 Task: Determine the rank of a random 4x4 matrix.
Action: Mouse moved to (1137, 72)
Screenshot: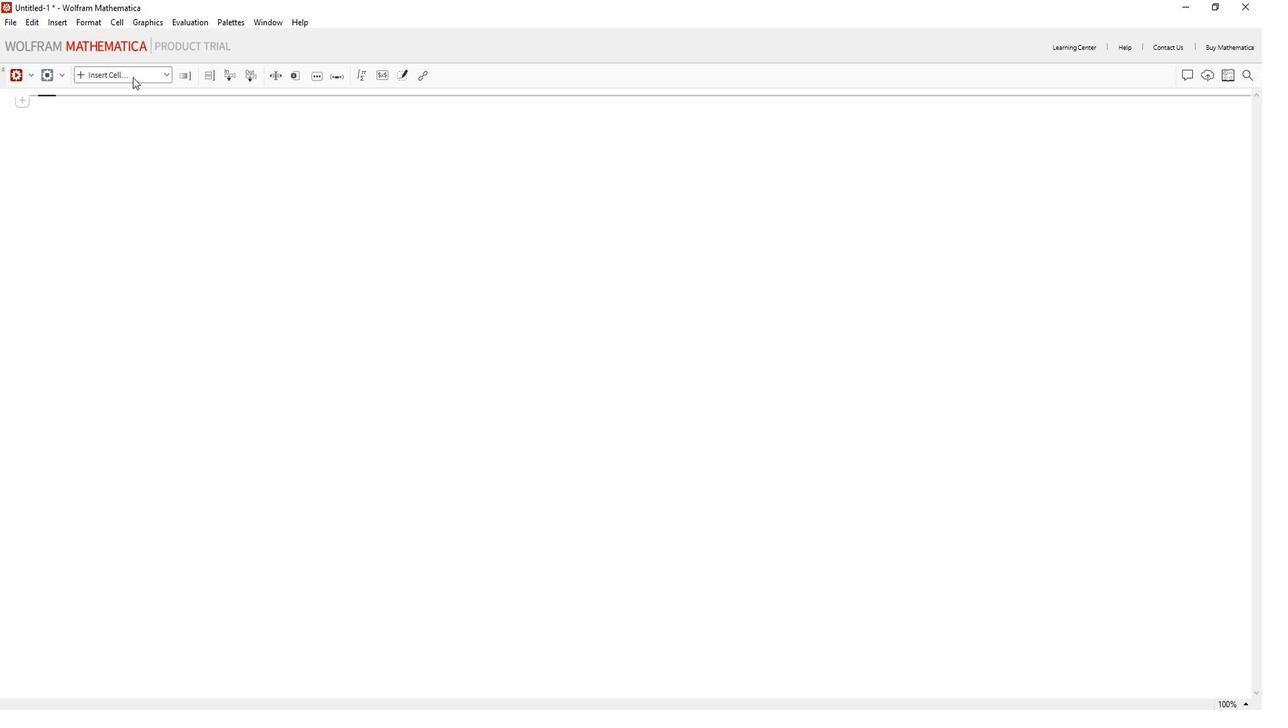 
Action: Mouse pressed left at (1137, 72)
Screenshot: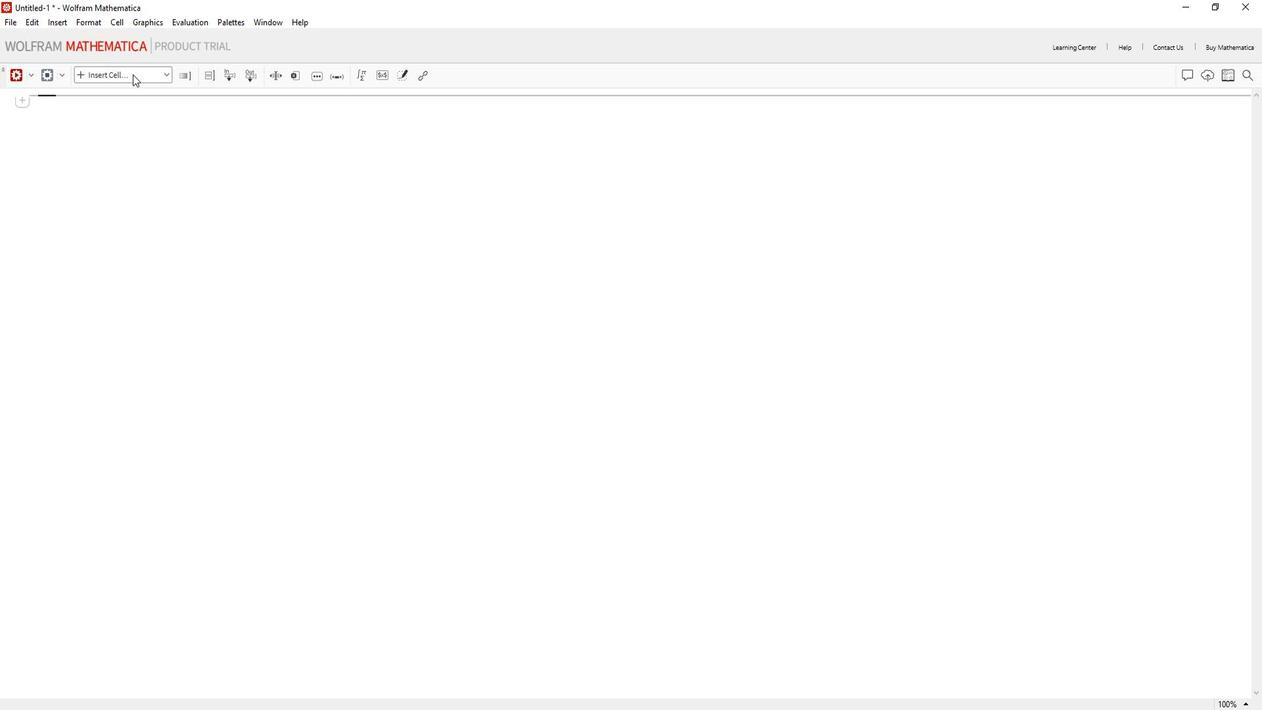 
Action: Mouse moved to (1122, 103)
Screenshot: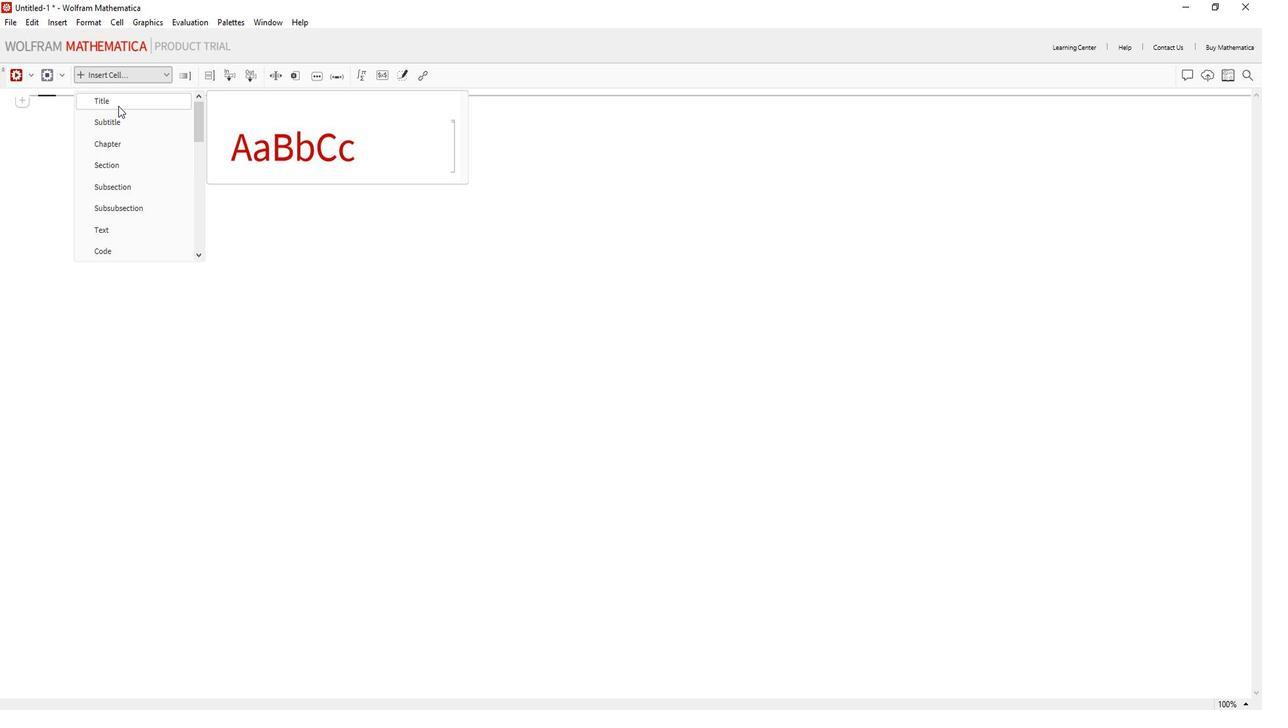
Action: Mouse pressed left at (1122, 103)
Screenshot: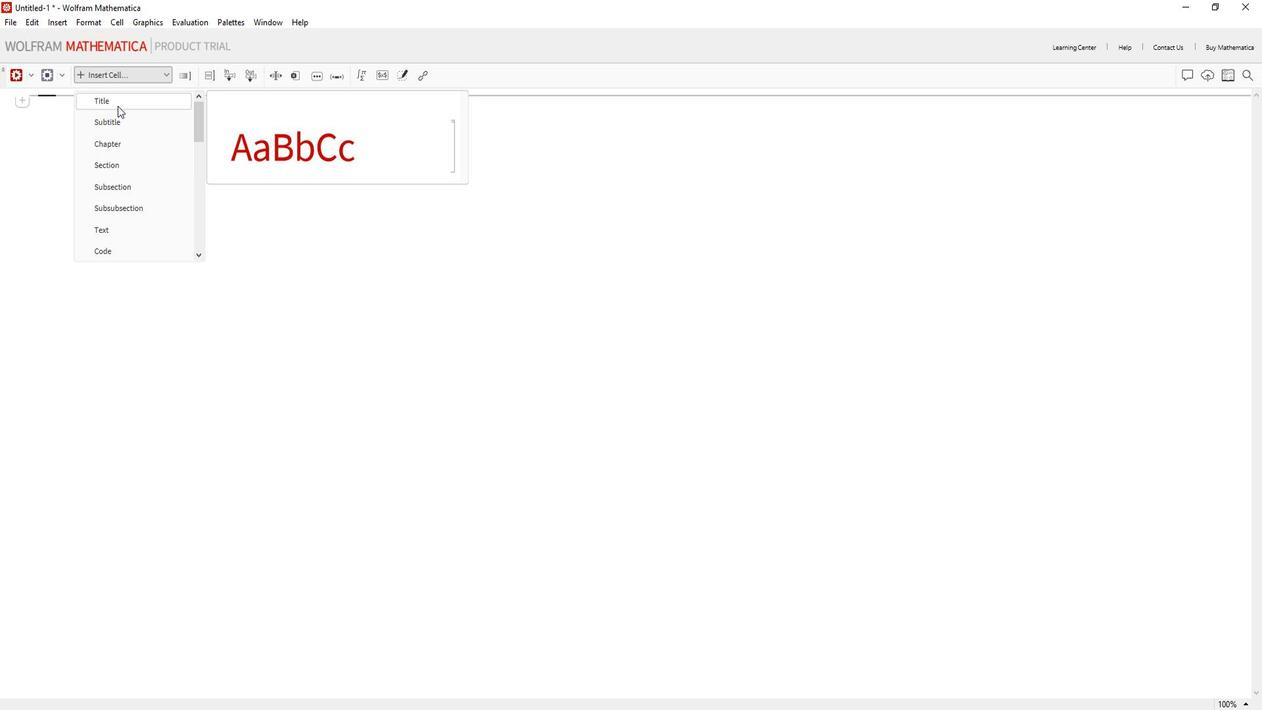 
Action: Key pressed <Key.shift>Determine<Key.space>the<Key.space>rank<Key.space>of<Key.space>a<Key.space>random<Key.space>4x4
Screenshot: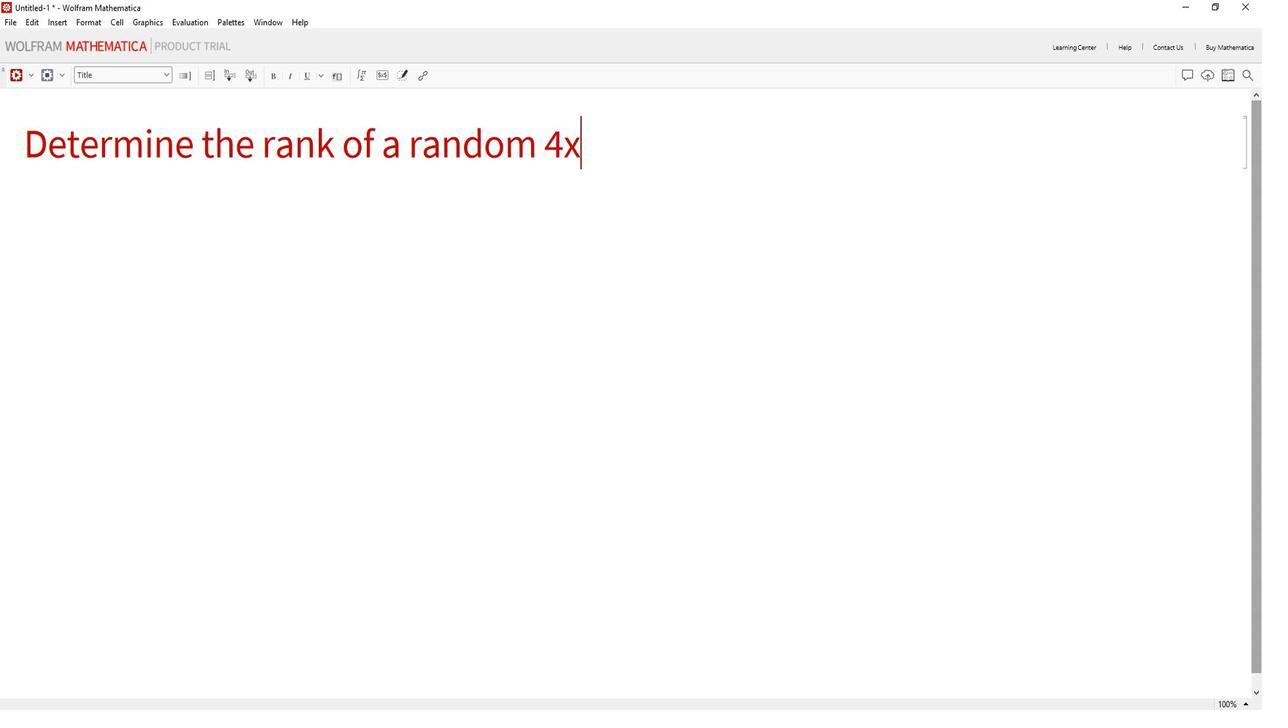 
Action: Mouse moved to (1158, 199)
Screenshot: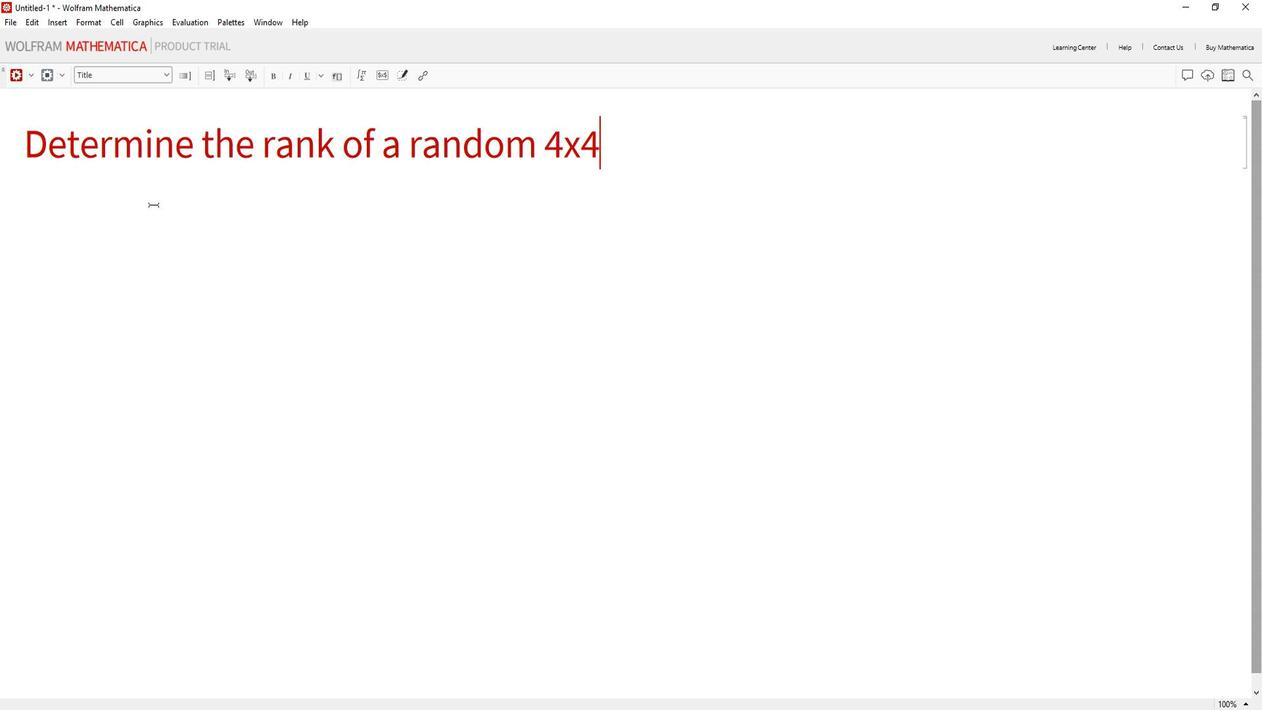 
Action: Mouse pressed left at (1158, 199)
Screenshot: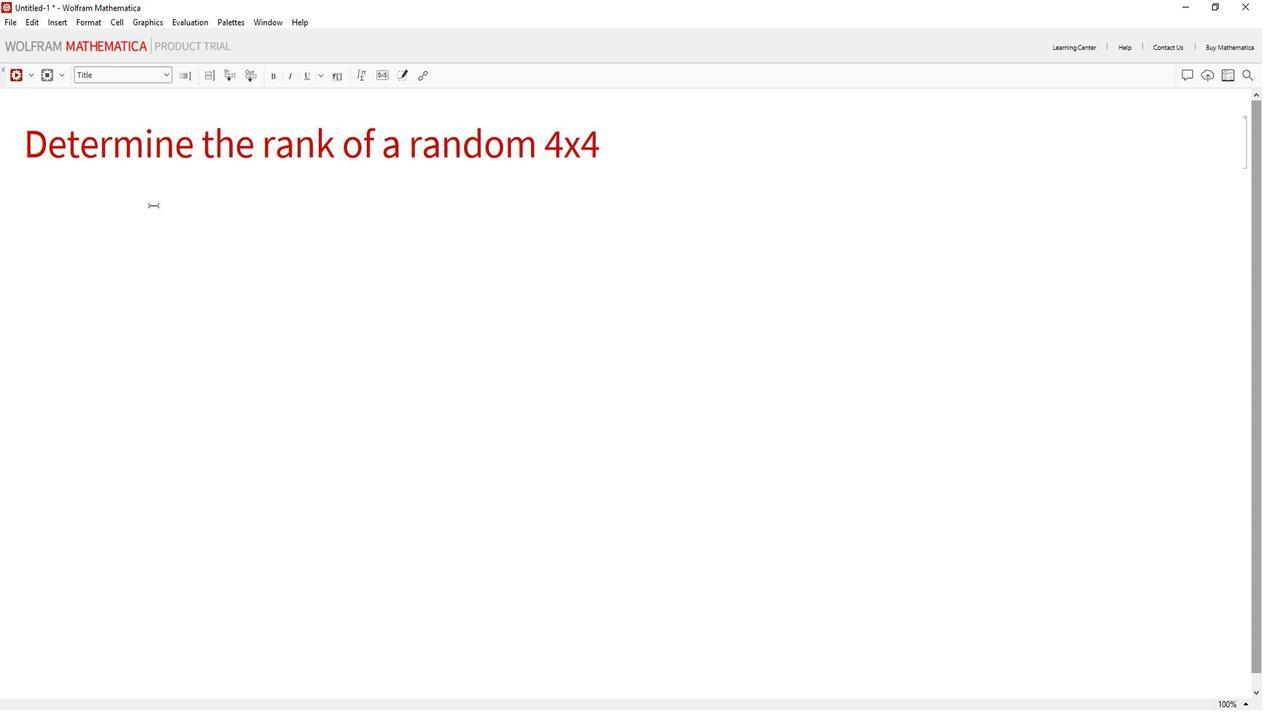
Action: Mouse moved to (1115, 74)
Screenshot: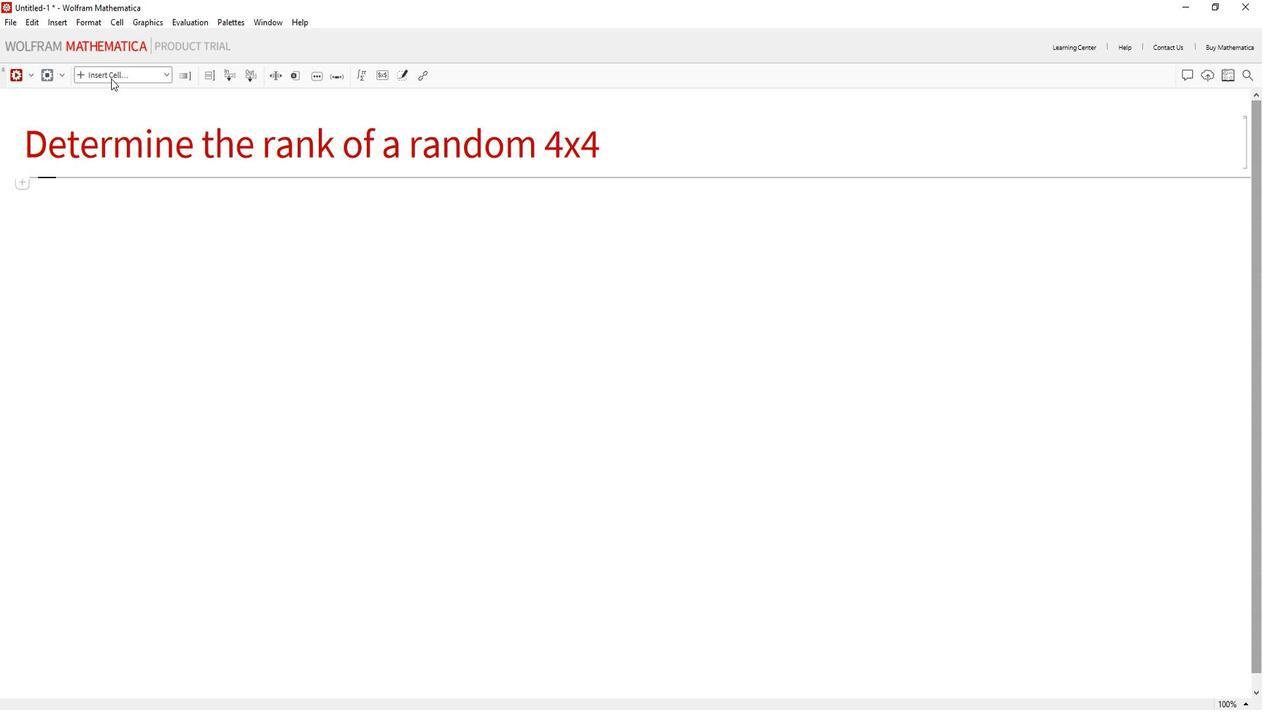 
Action: Mouse pressed left at (1115, 74)
Screenshot: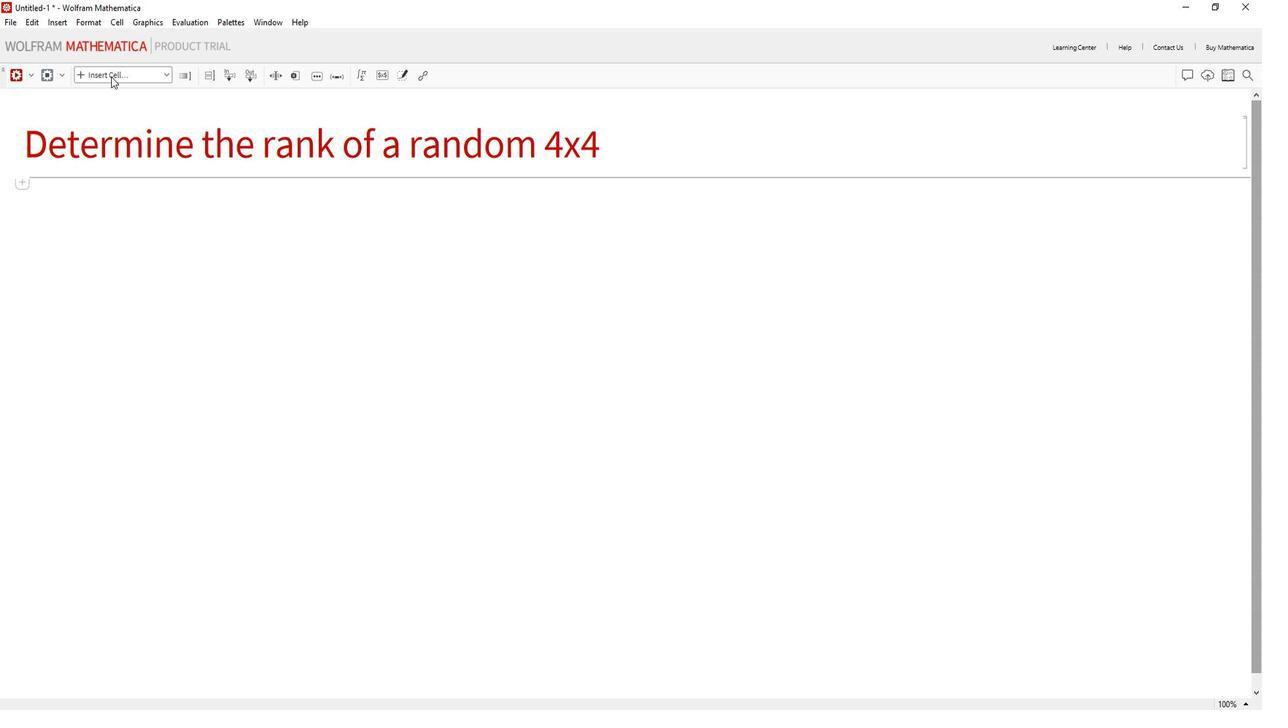 
Action: Mouse moved to (1144, 242)
Screenshot: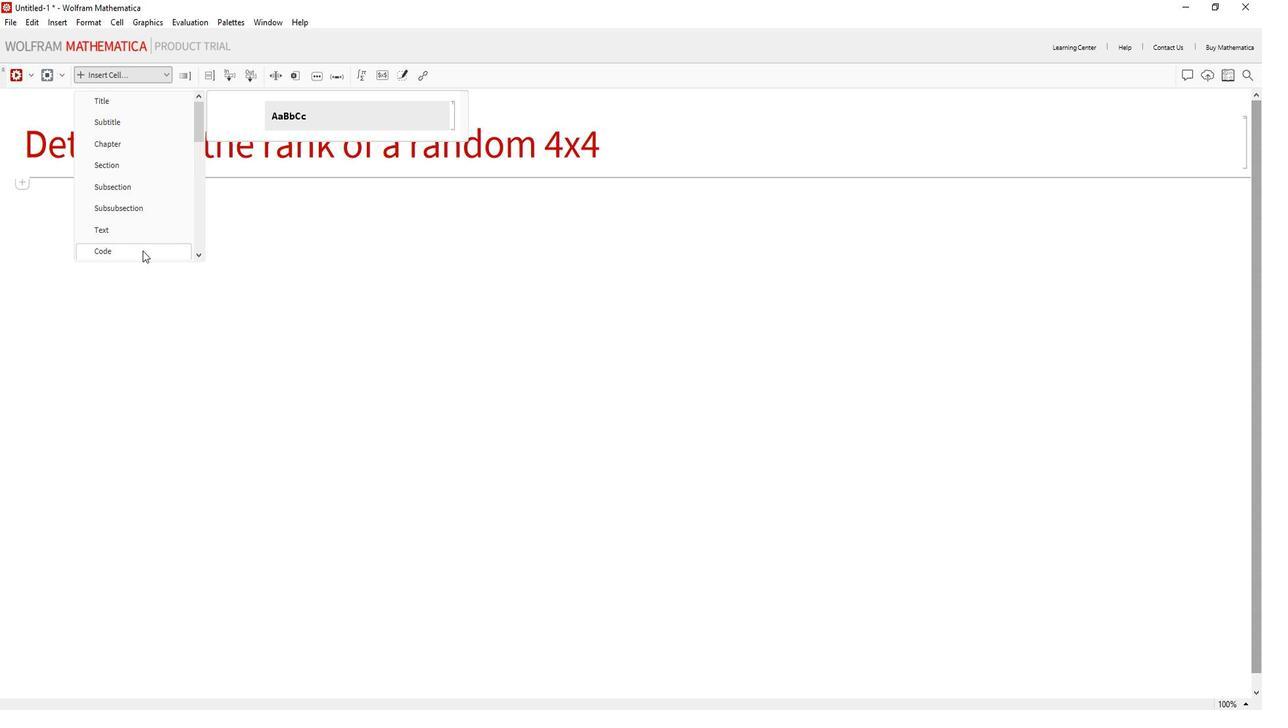 
Action: Mouse pressed left at (1144, 242)
Screenshot: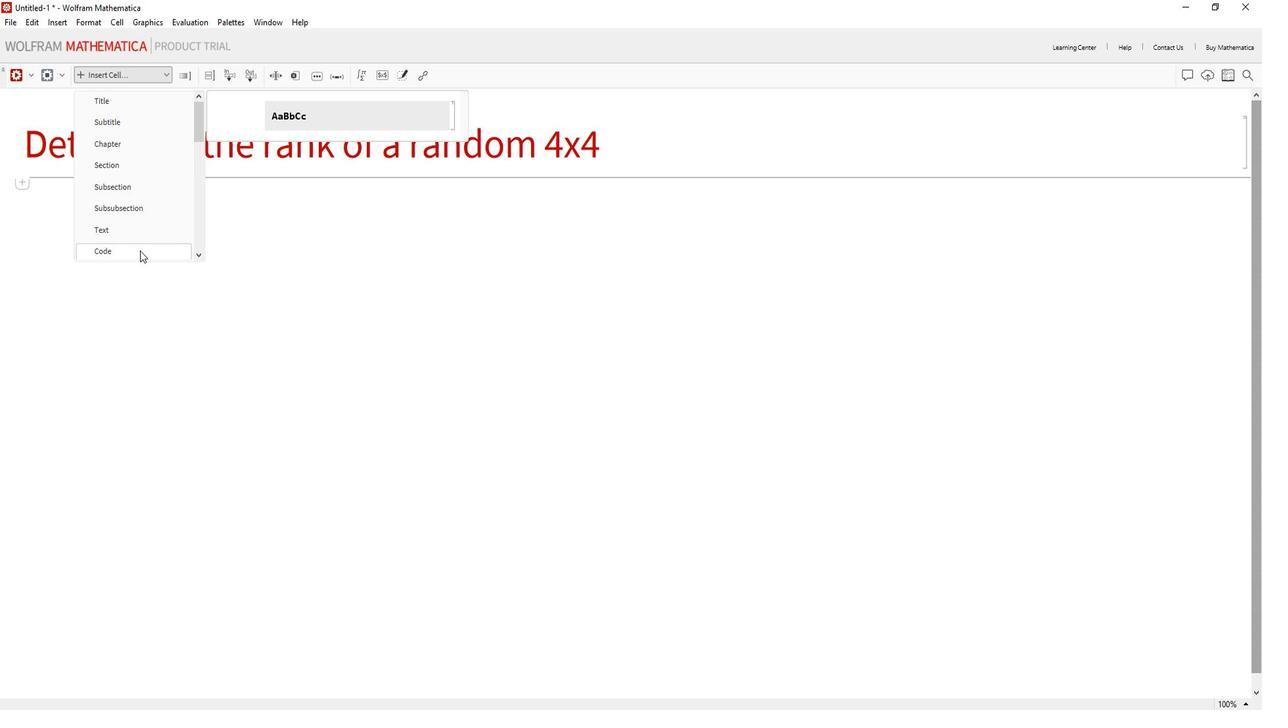 
Action: Mouse moved to (1128, 195)
Screenshot: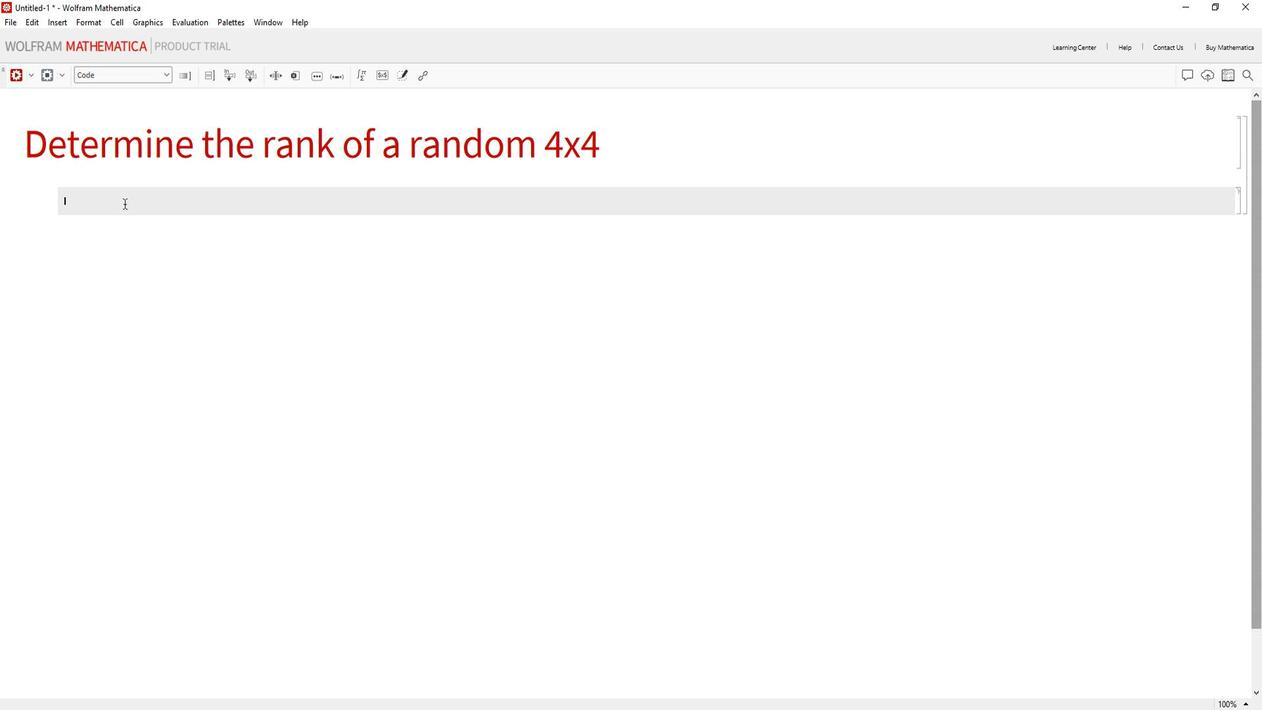 
Action: Mouse pressed left at (1128, 195)
Screenshot: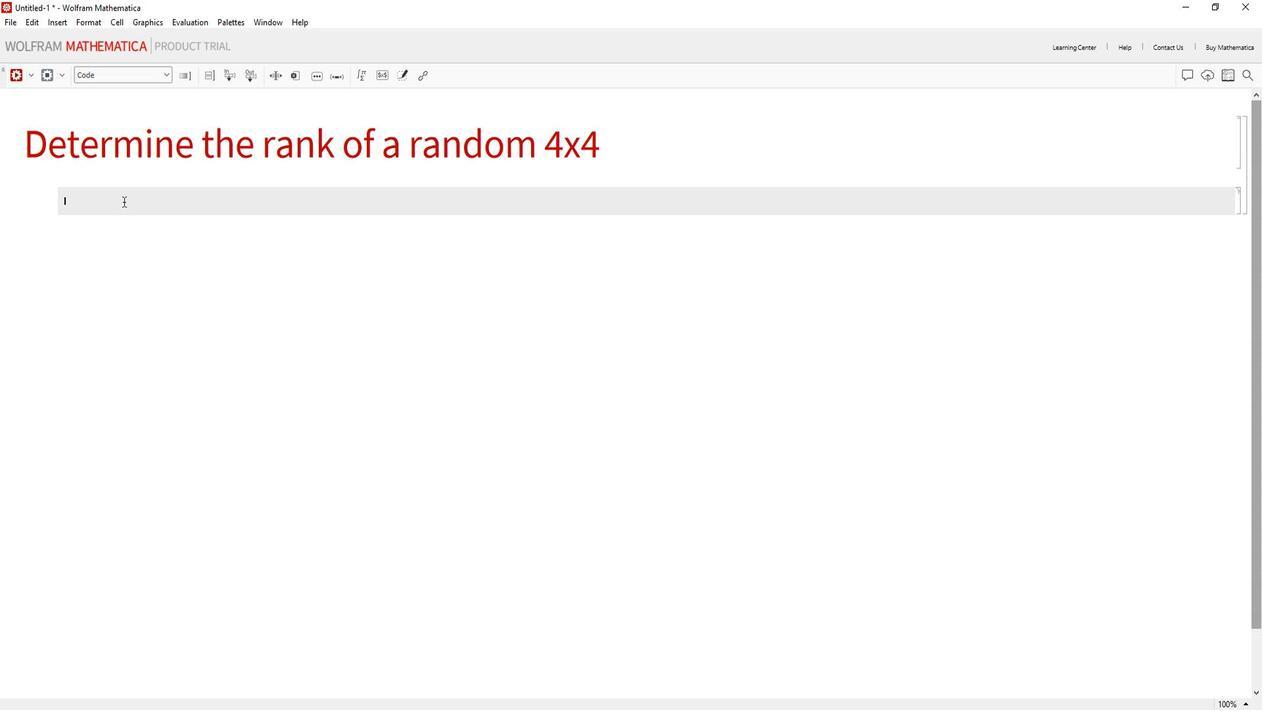 
Action: Mouse moved to (912, 219)
Screenshot: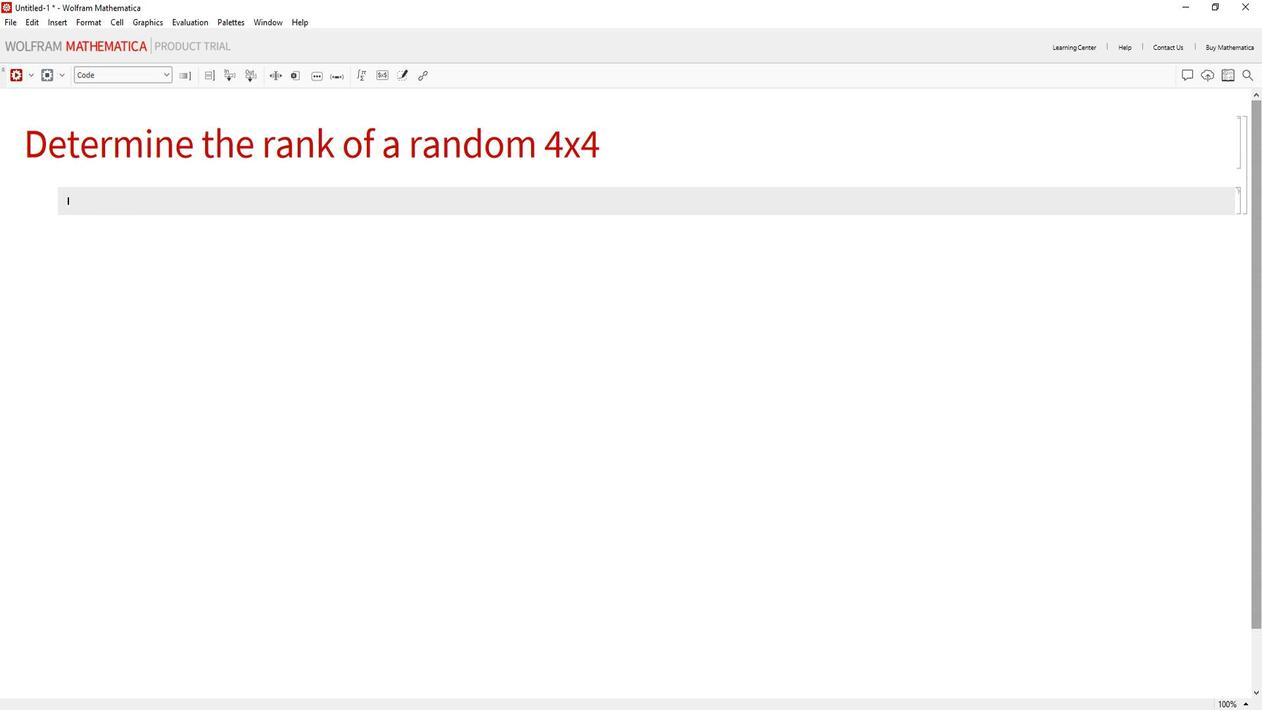 
Action: Mouse pressed left at (912, 219)
Screenshot: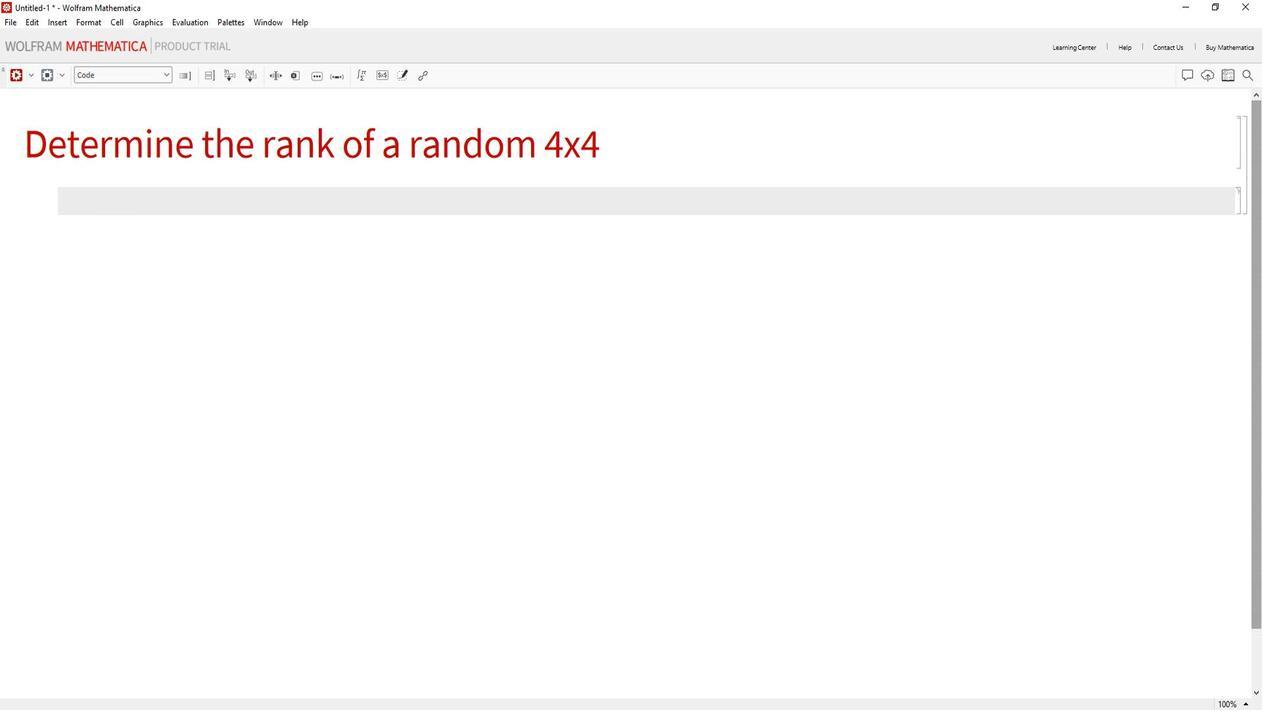 
Action: Mouse moved to (1138, 196)
Screenshot: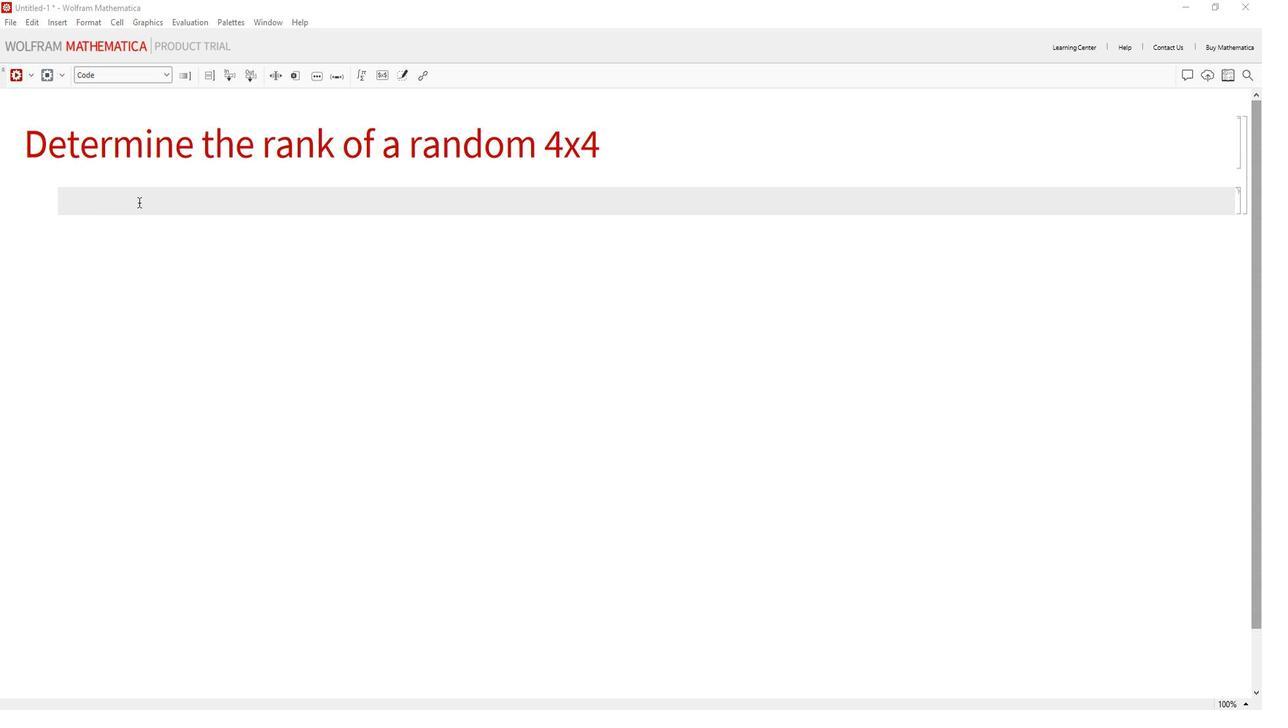 
Action: Mouse pressed left at (1138, 196)
Screenshot: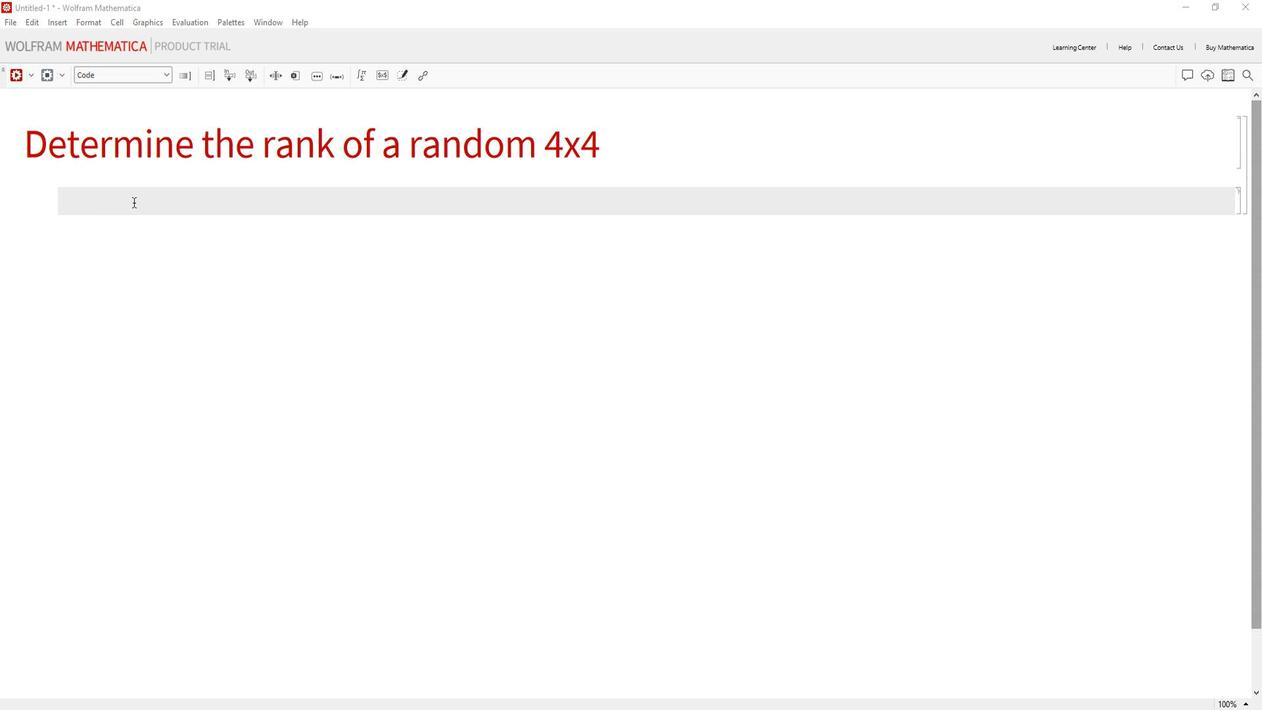 
Action: Key pressed e<Key.backspace>random<Key.shift>Matrix<Key.enter><Key.space>=<Key.space><Key.shift>Random<Key.shift>Reak<Key.backspace>l<Key.enter>[<Key.shift_r>{-10,<Key.space>10<Key.right>,<Key.space><Key.shift_r>{4,<Key.space>4<Key.right><Key.right><Key.enter>rank<Key.enter><Key.space><Key.backspace><Key.backspace><Key.backspace><Key.backspace><Key.backspace><Key.backspace><Key.backspace><Key.backspace><Key.backspace><Key.backspace>rank<Key.space>=<Key.space><Key.shift>Matrix<Key.shift>Rank[random<Key.shift>Matrix<Key.enter><Key.right><Key.right><Key.left><Key.enter><Key.shift>Matrix<Key.shift><Key.shift><Key.shift><Key.shift><Key.shift><Key.shift>Form<Key.enter>[random<Key.shift>Matrix<Key.enter><Key.right><Key.enter>rank
Screenshot: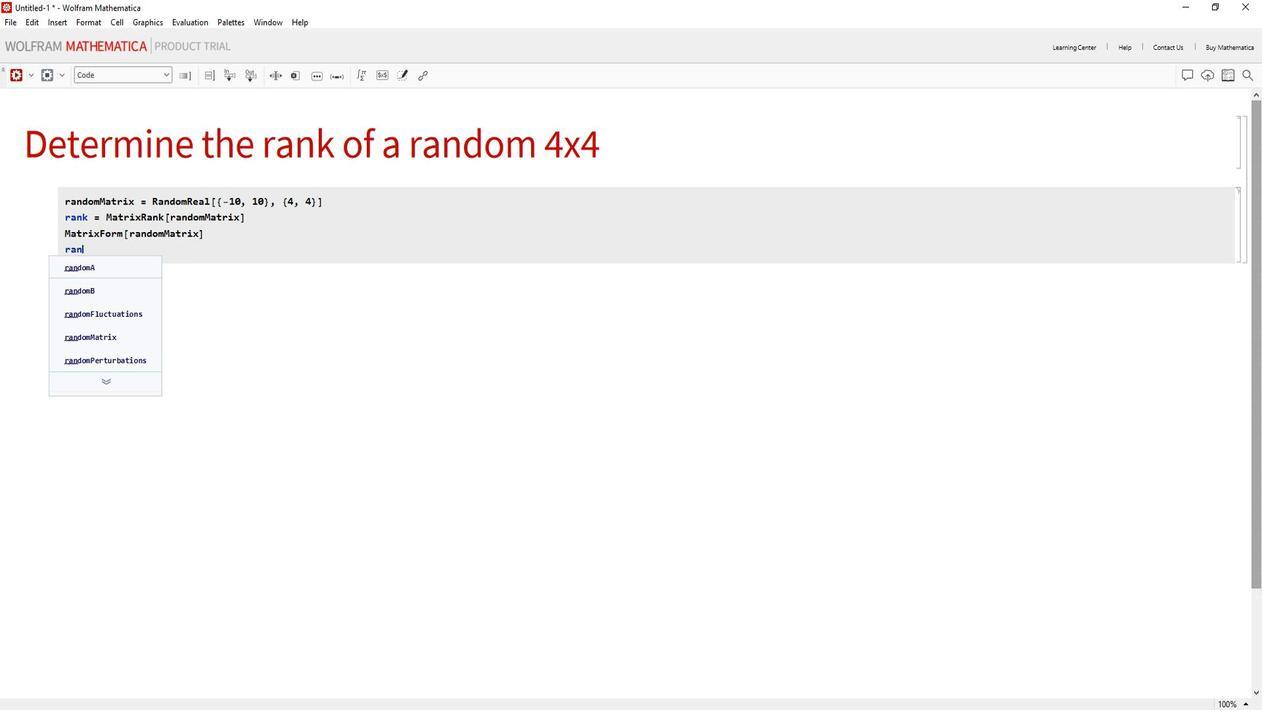 
Action: Mouse moved to (1261, 210)
Screenshot: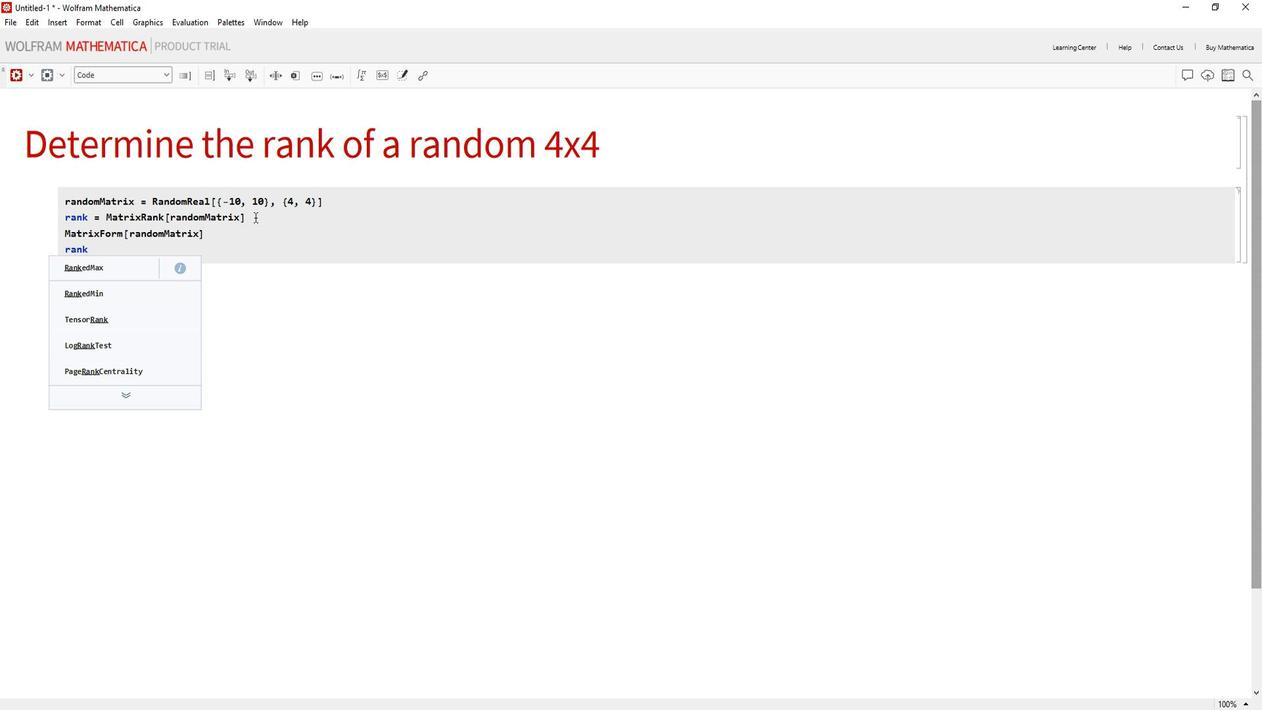 
Action: Mouse pressed left at (1261, 210)
Screenshot: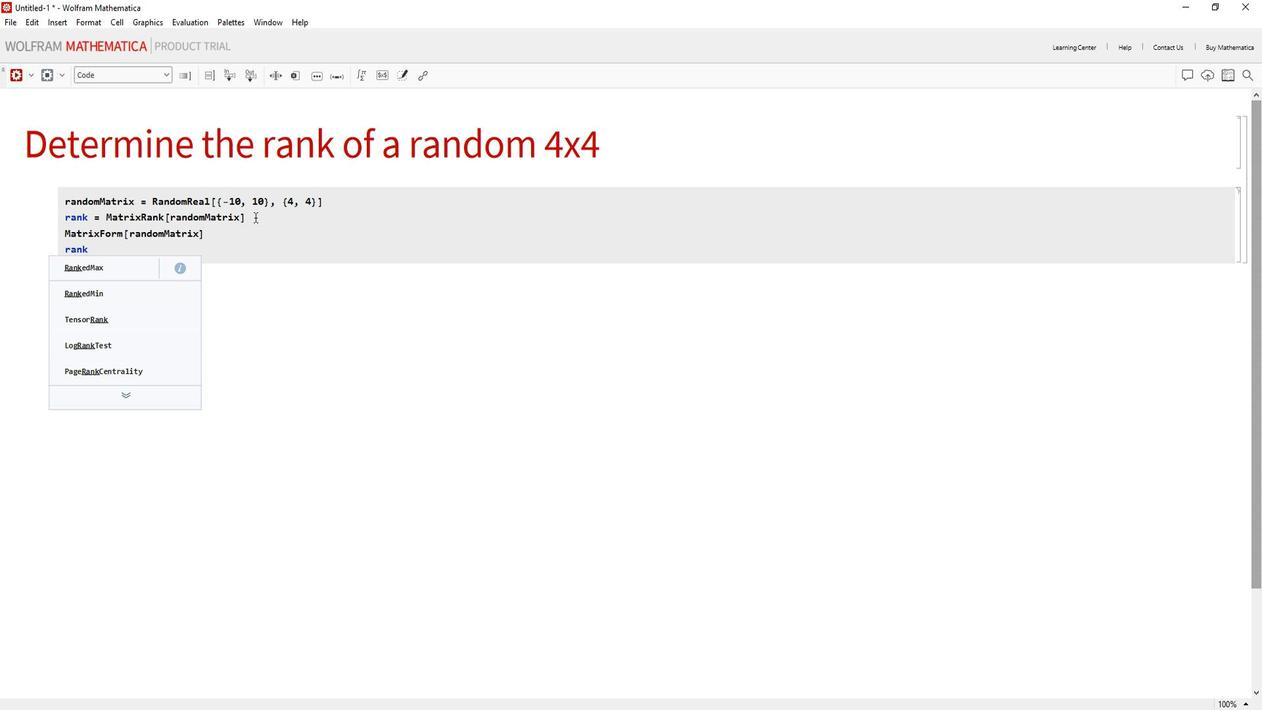 
Action: Key pressed <Key.enter>
Screenshot: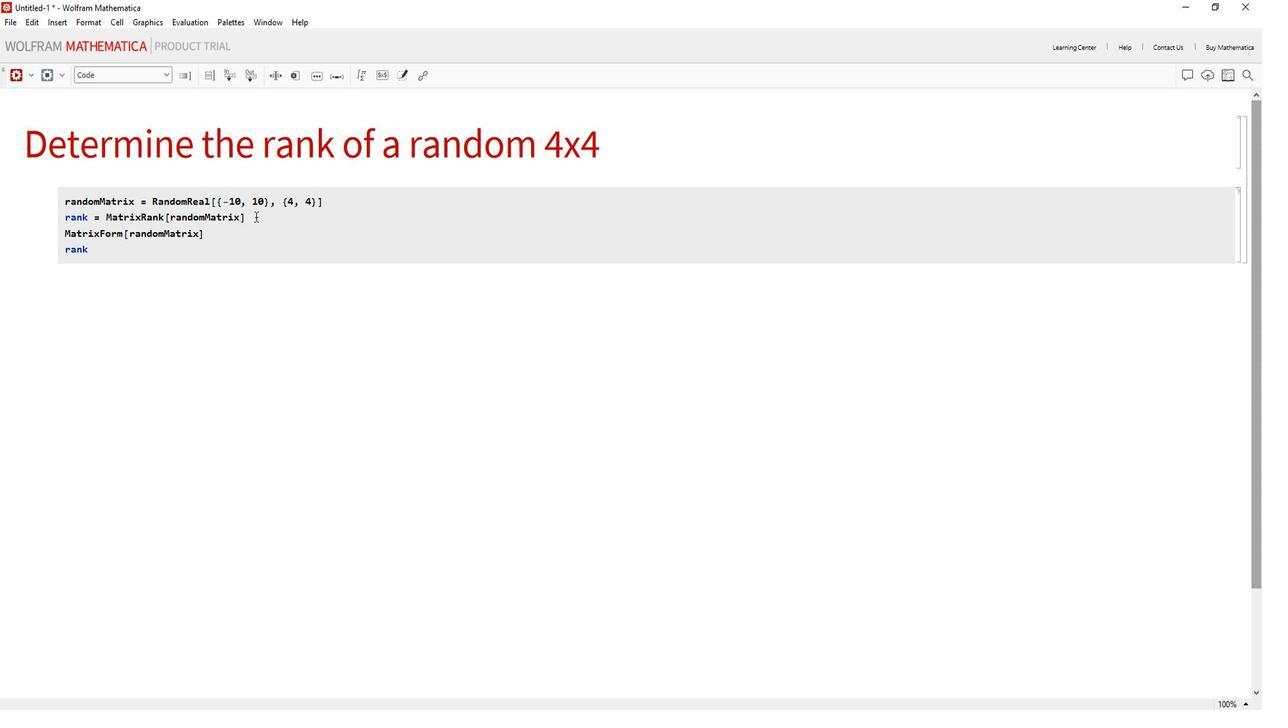 
Action: Mouse moved to (1274, 235)
Screenshot: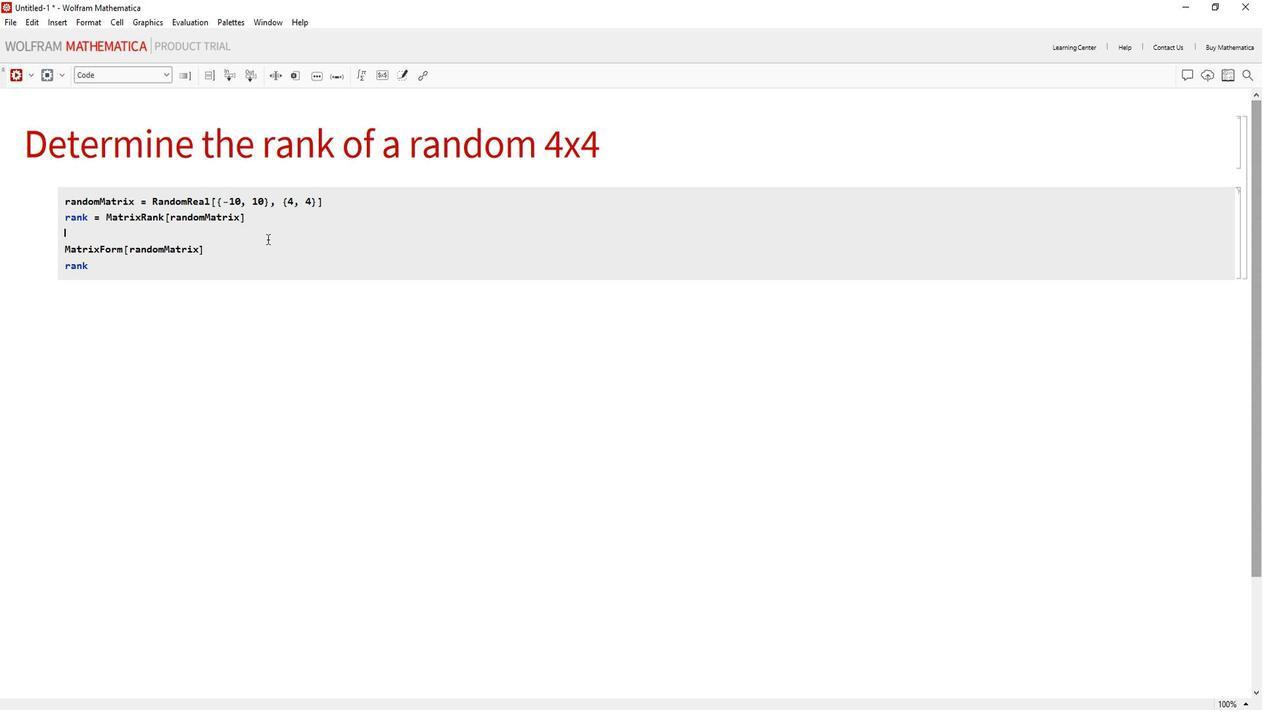 
Action: Mouse pressed left at (1274, 235)
Screenshot: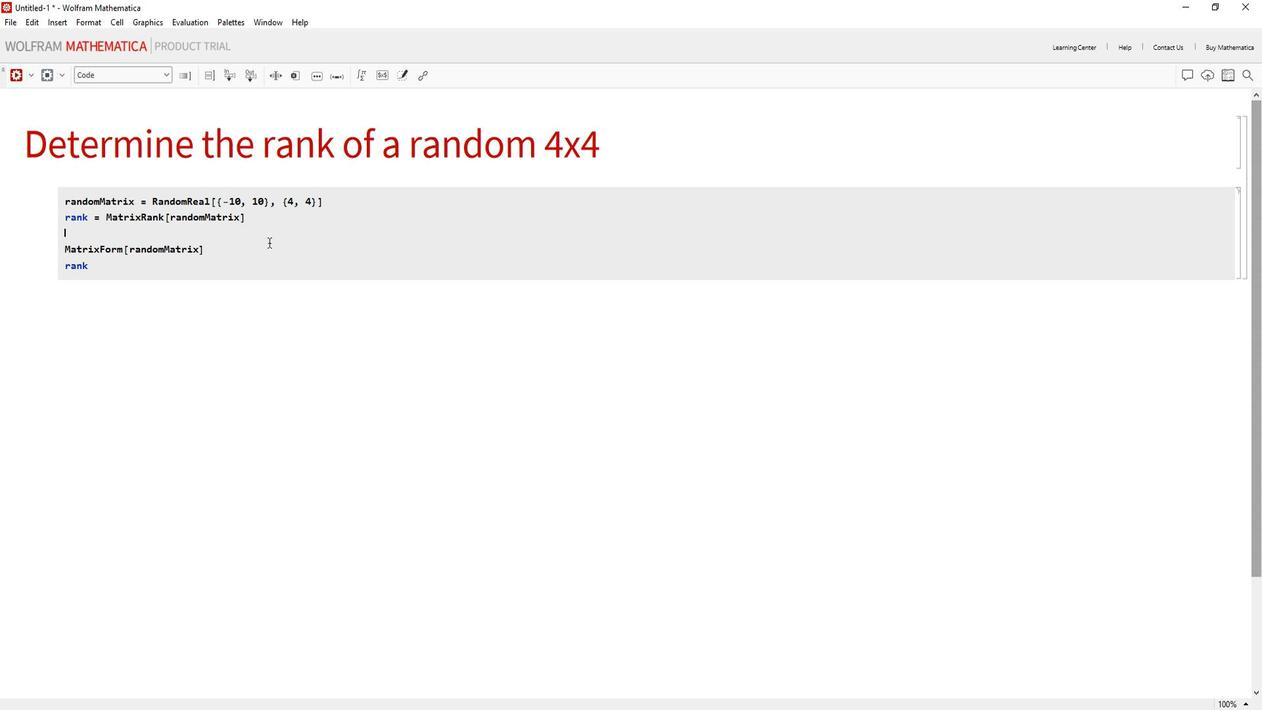 
Action: Mouse moved to (1028, 76)
Screenshot: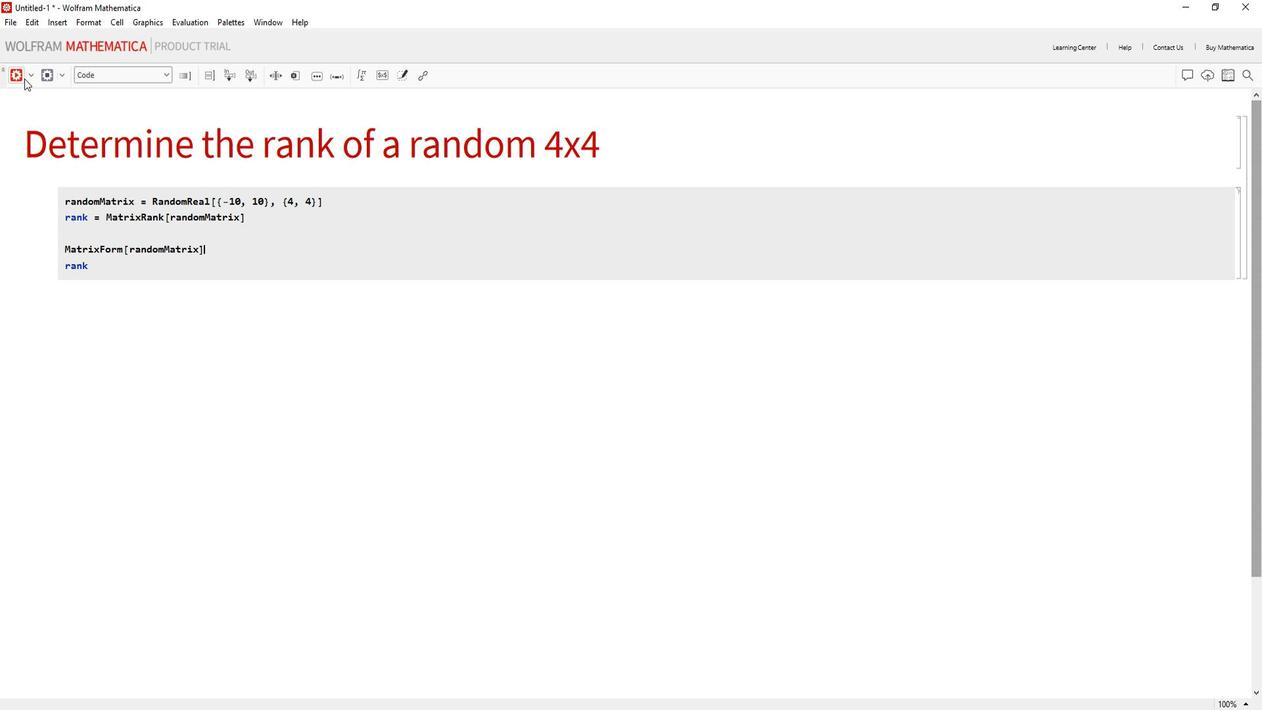 
Action: Mouse pressed left at (1028, 76)
Screenshot: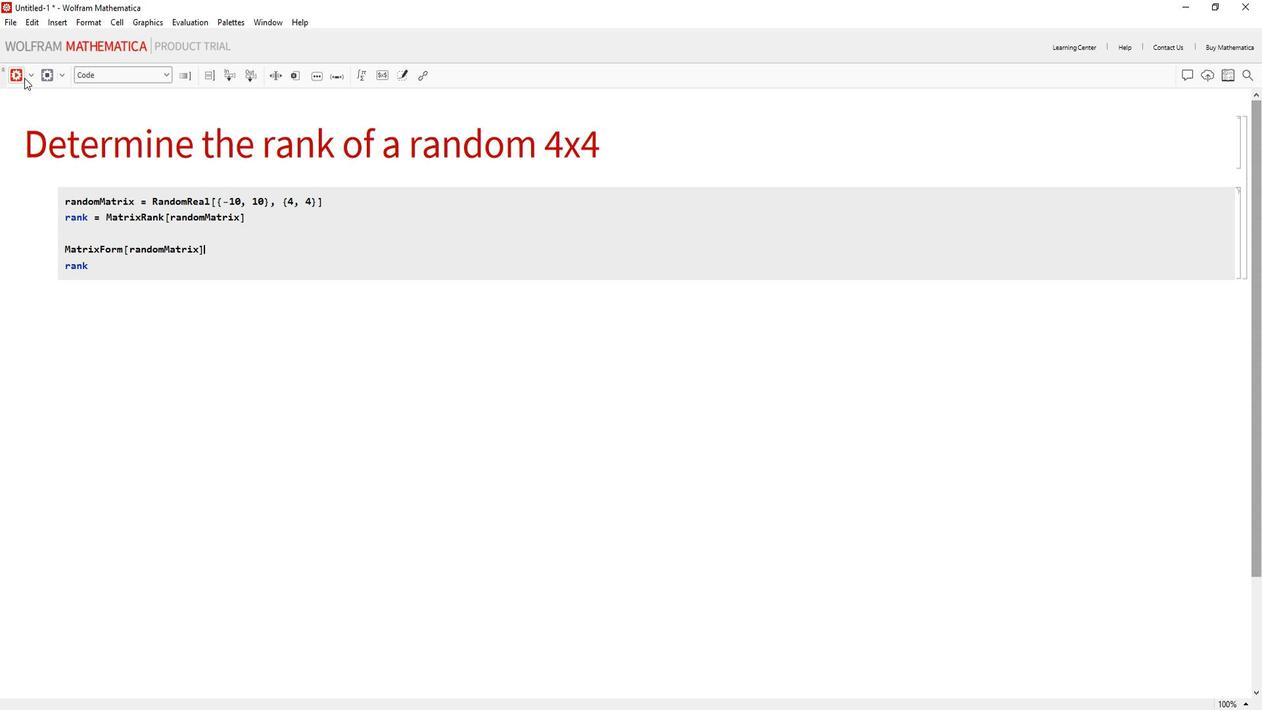 
Action: Mouse moved to (1240, 245)
Screenshot: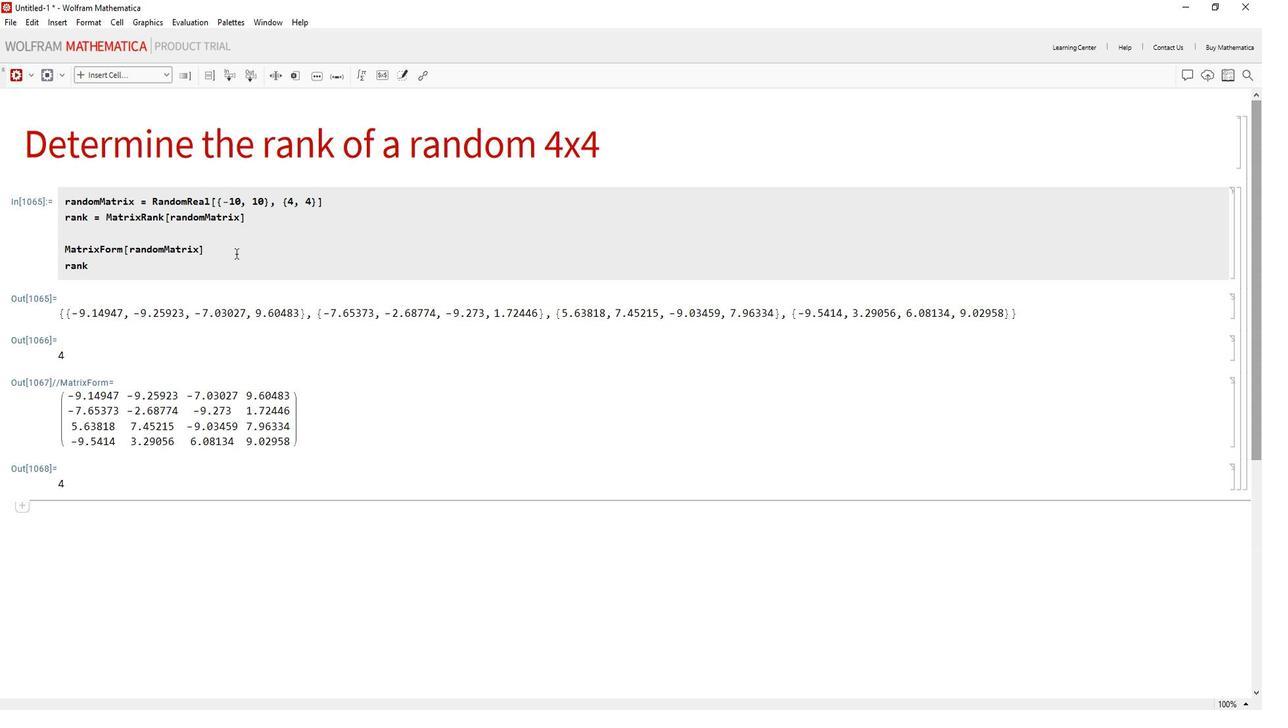 
Action: Mouse pressed left at (1240, 245)
Screenshot: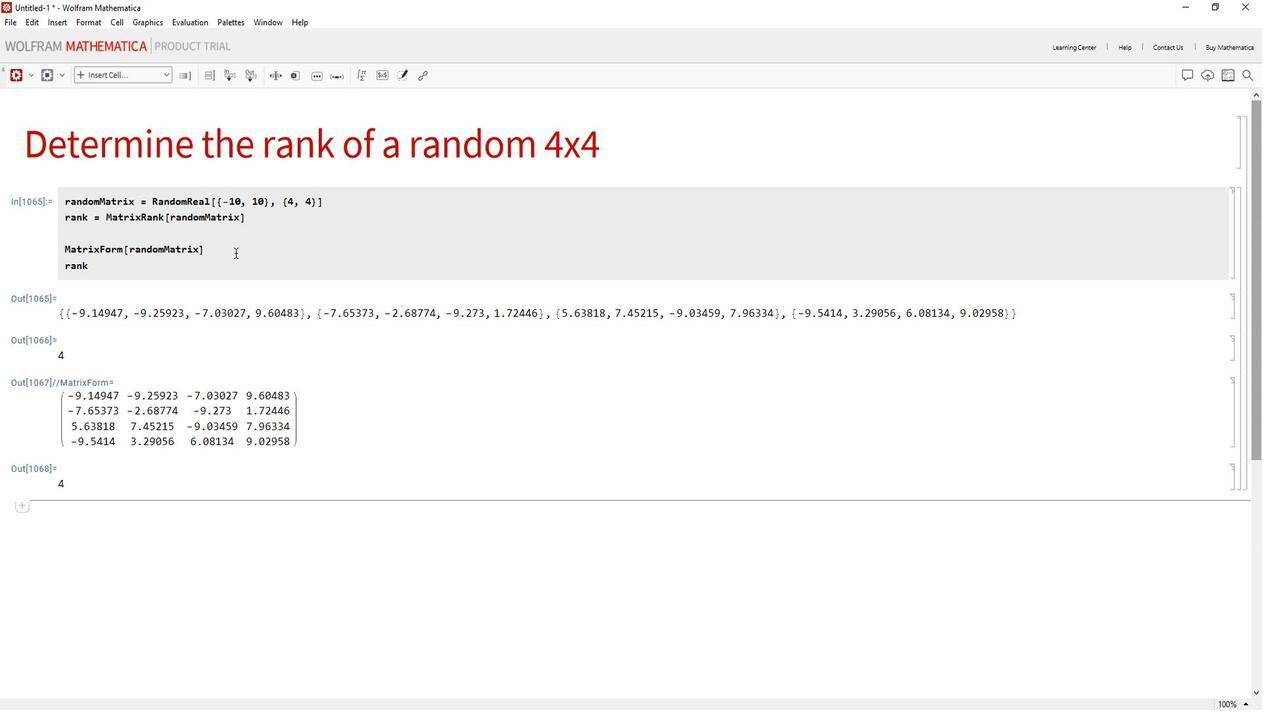 
Action: Mouse moved to (1019, 74)
Screenshot: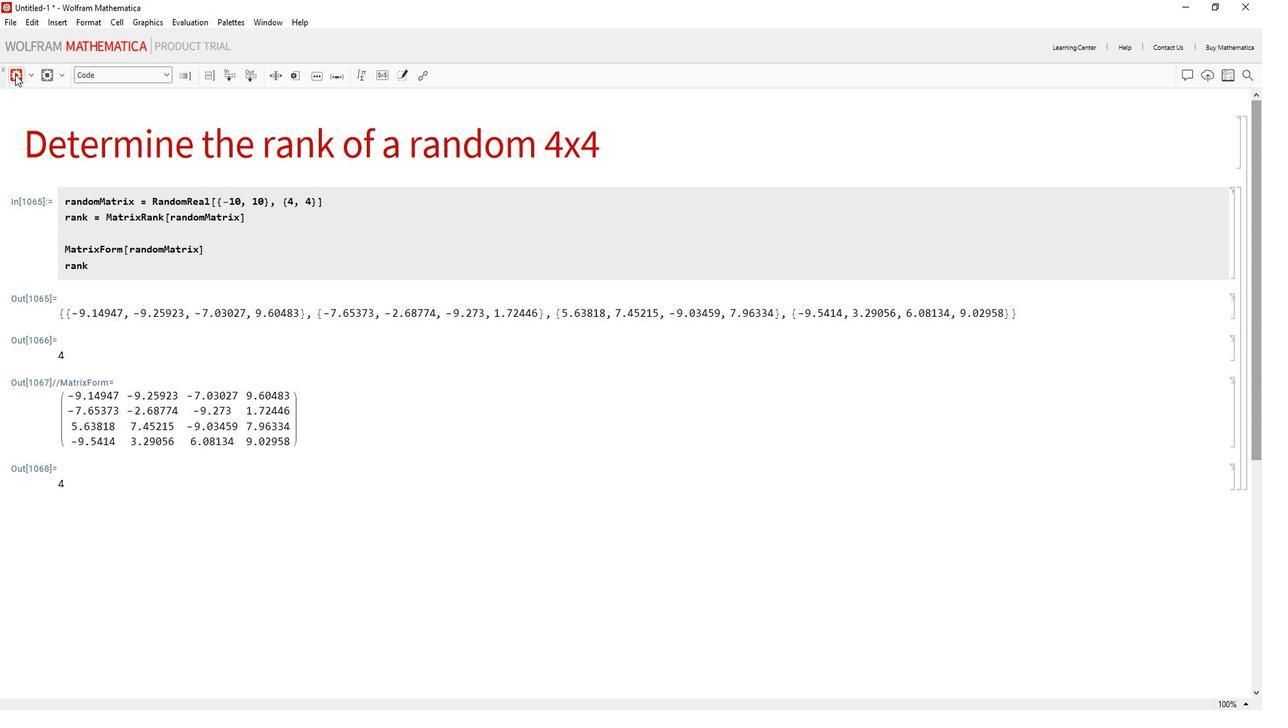 
Action: Mouse pressed left at (1019, 74)
Screenshot: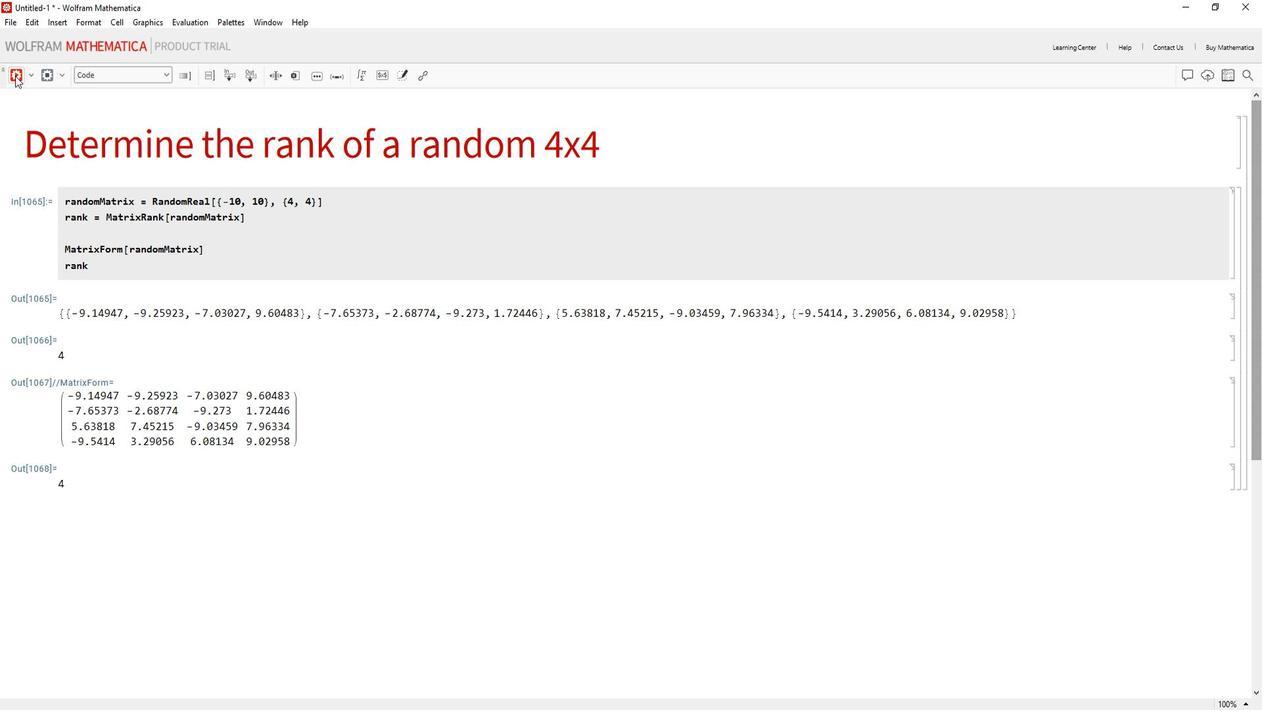 
Action: Mouse moved to (1197, 239)
Screenshot: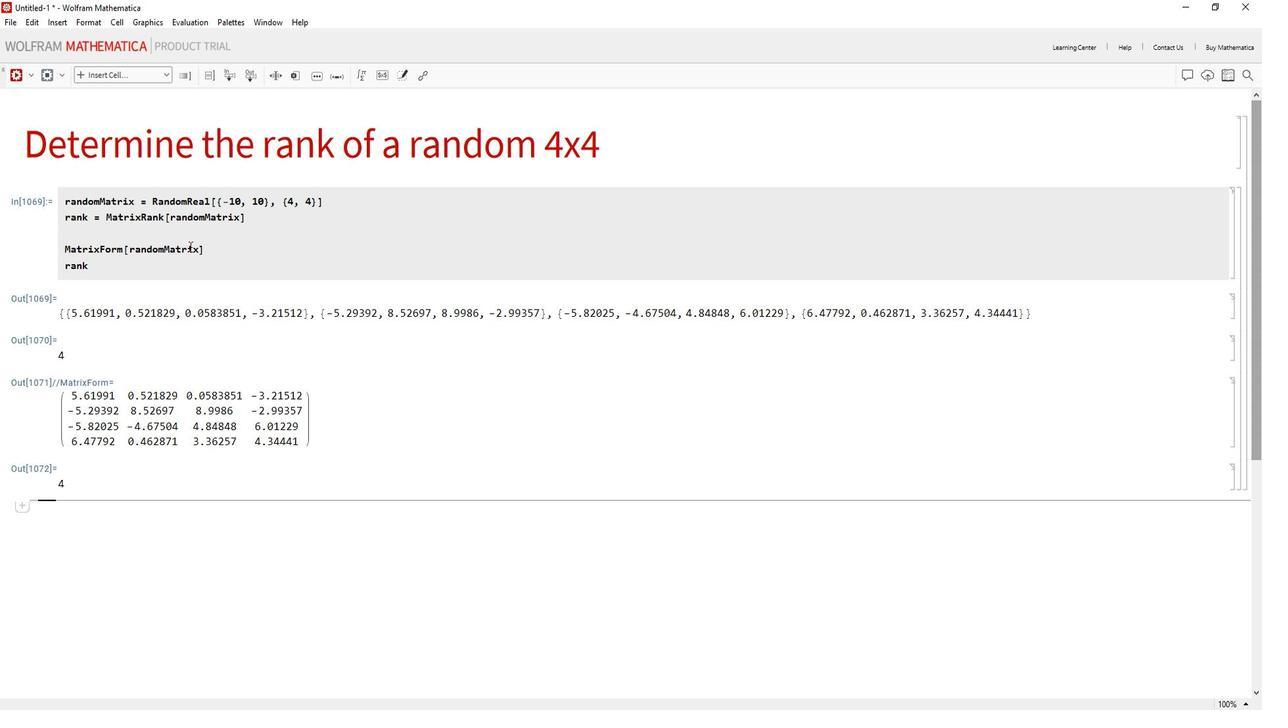
Action: Mouse pressed left at (1197, 239)
Screenshot: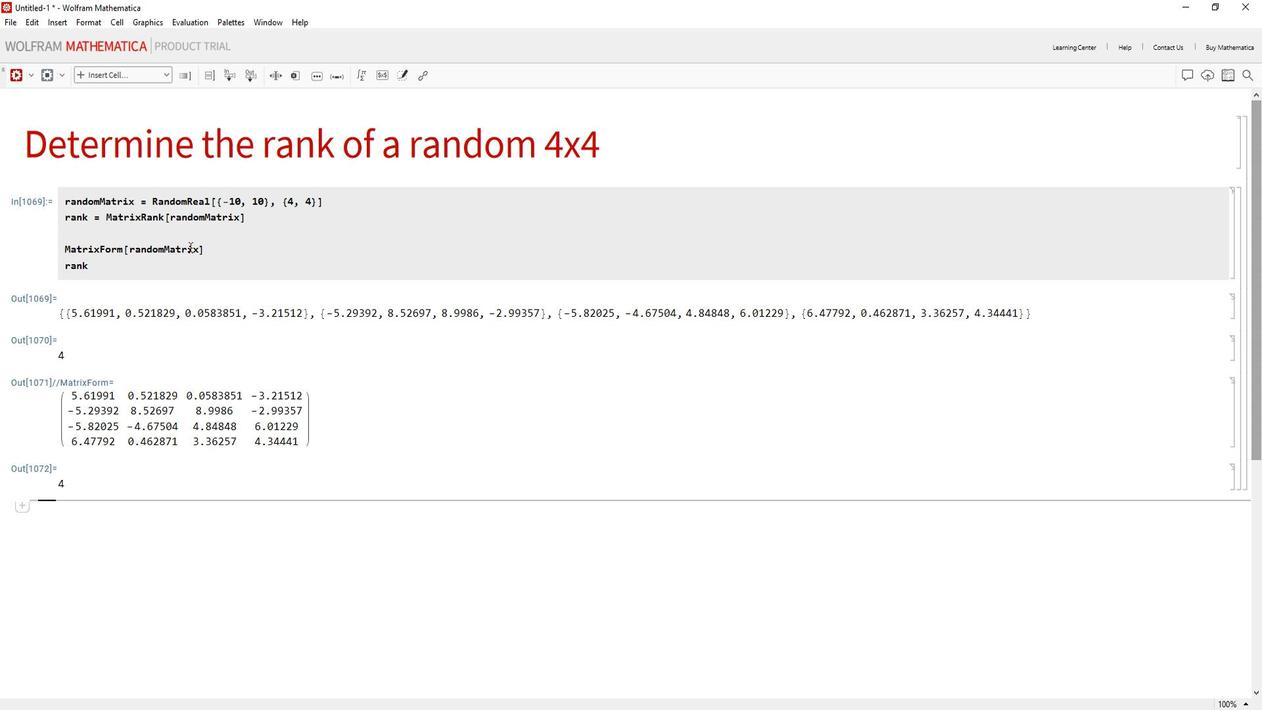 
Action: Mouse moved to (1184, 222)
Screenshot: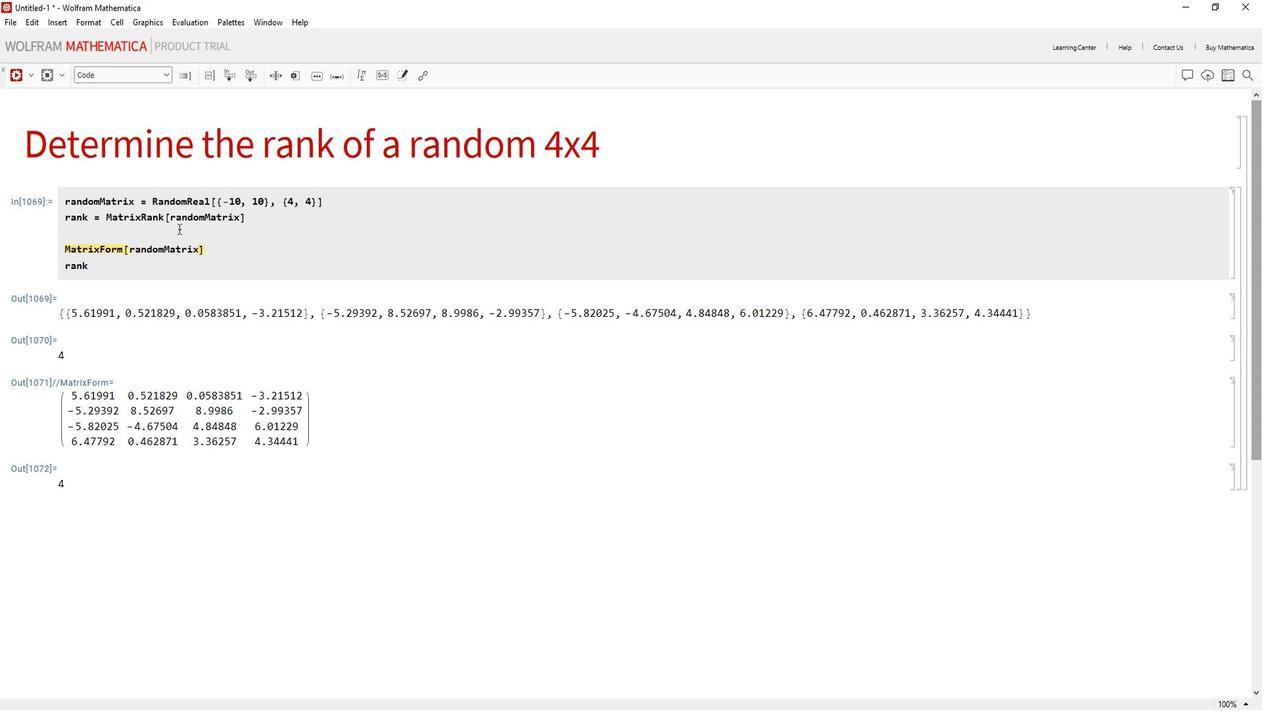 
Action: Mouse pressed left at (1184, 222)
Screenshot: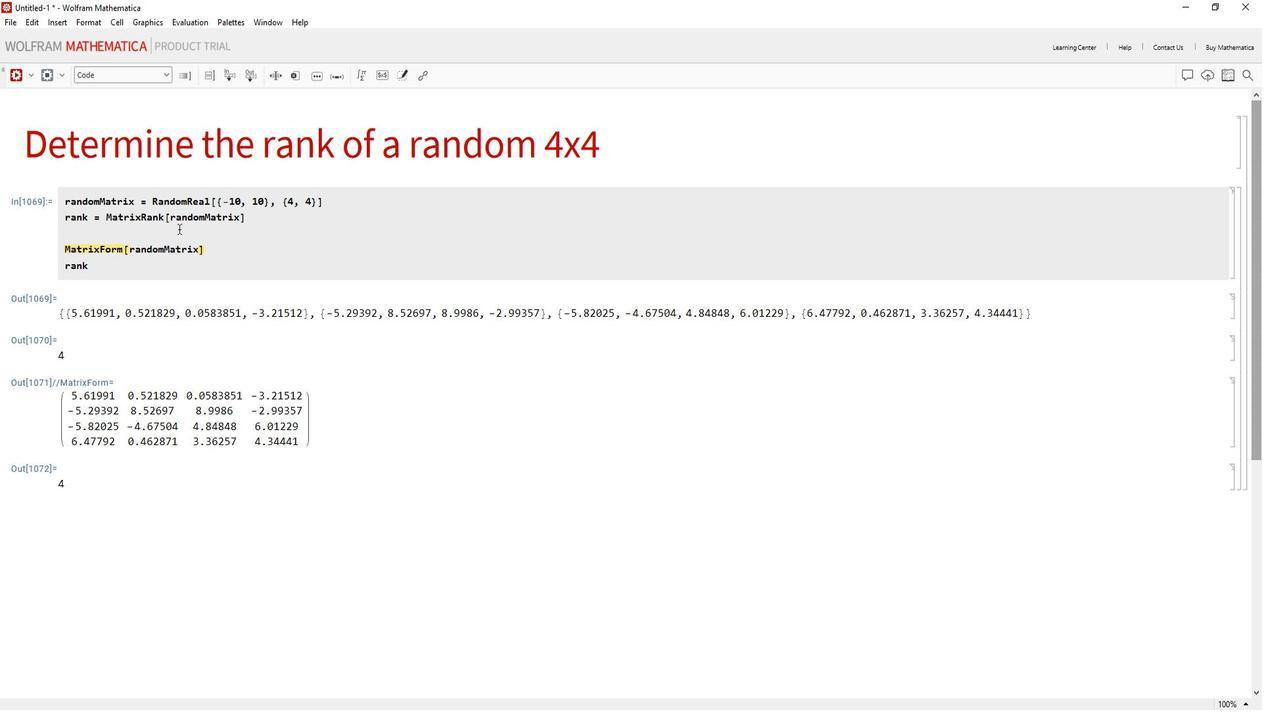 
Action: Mouse moved to (1018, 76)
Screenshot: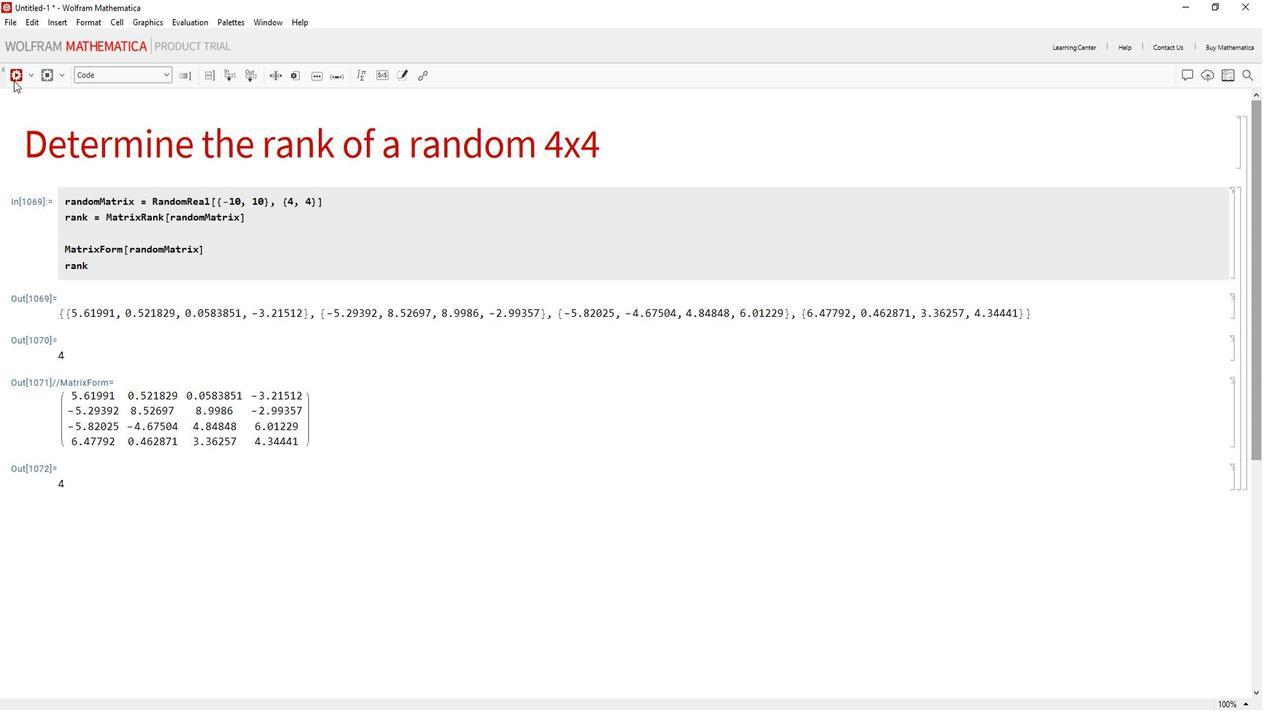 
Action: Mouse pressed left at (1018, 76)
Screenshot: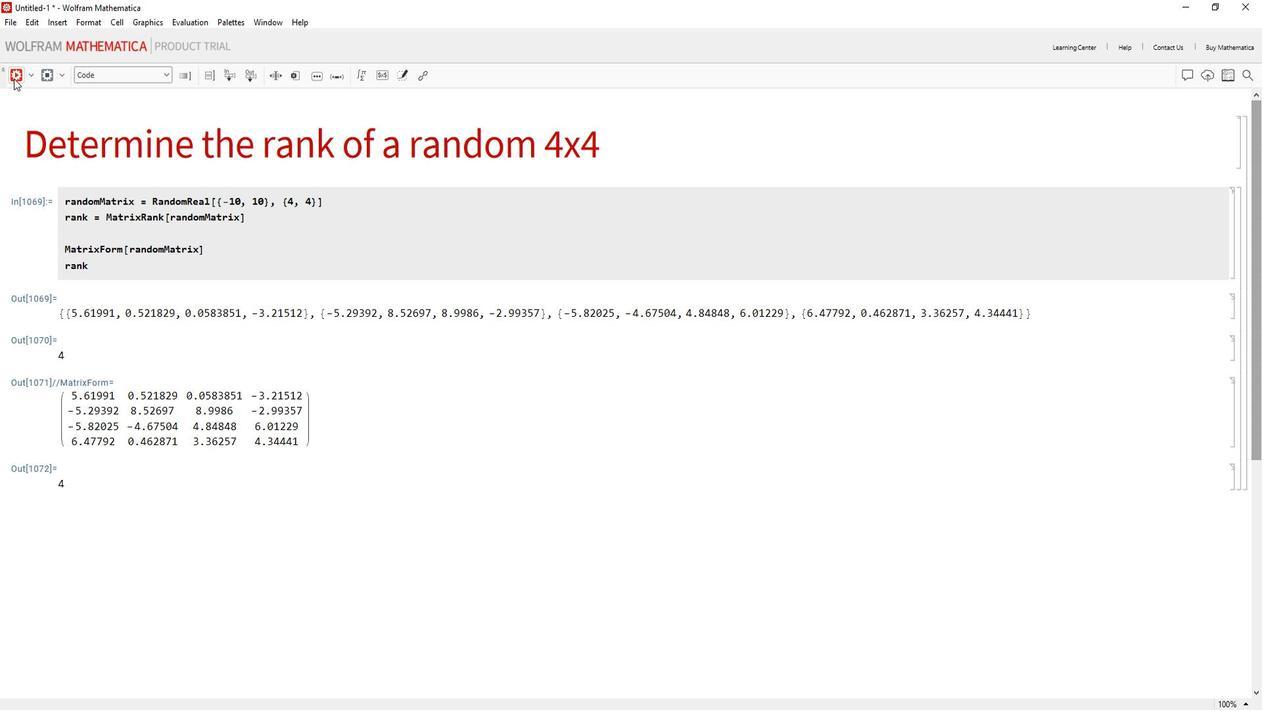 
Action: Mouse moved to (1242, 266)
Screenshot: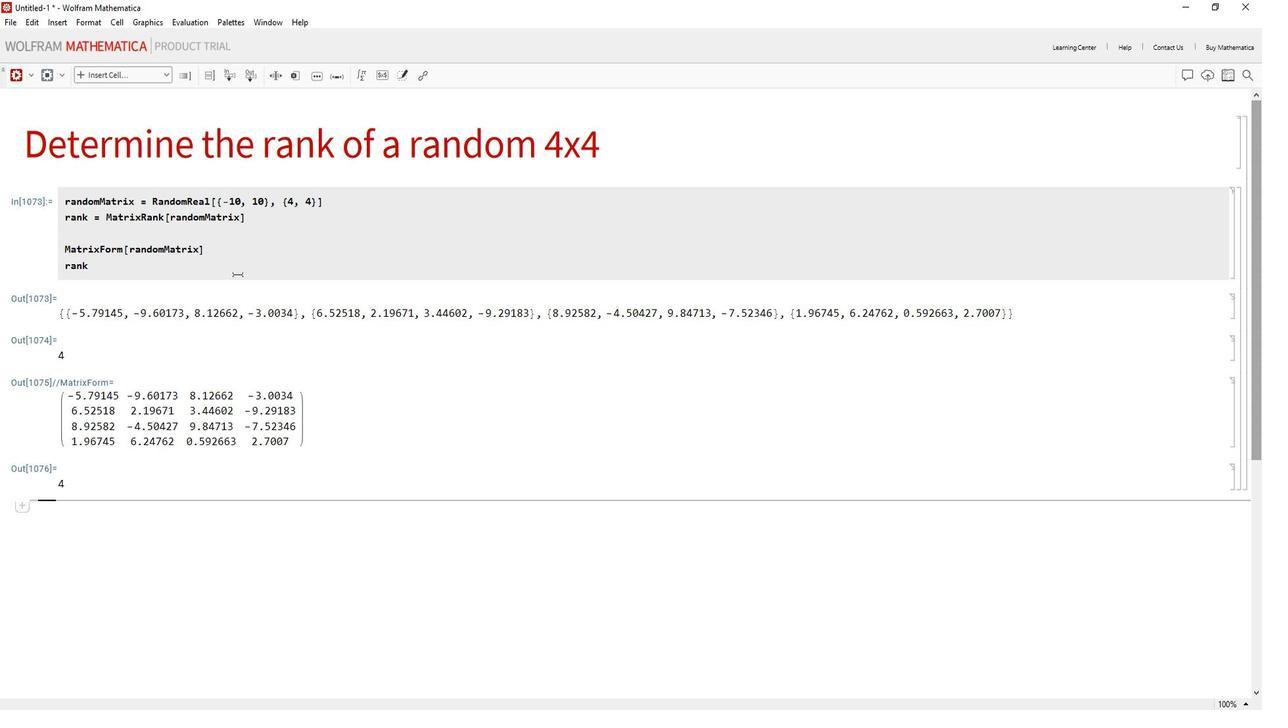 
